 Task: Select replace all.
Action: Mouse moved to (917, 24)
Screenshot: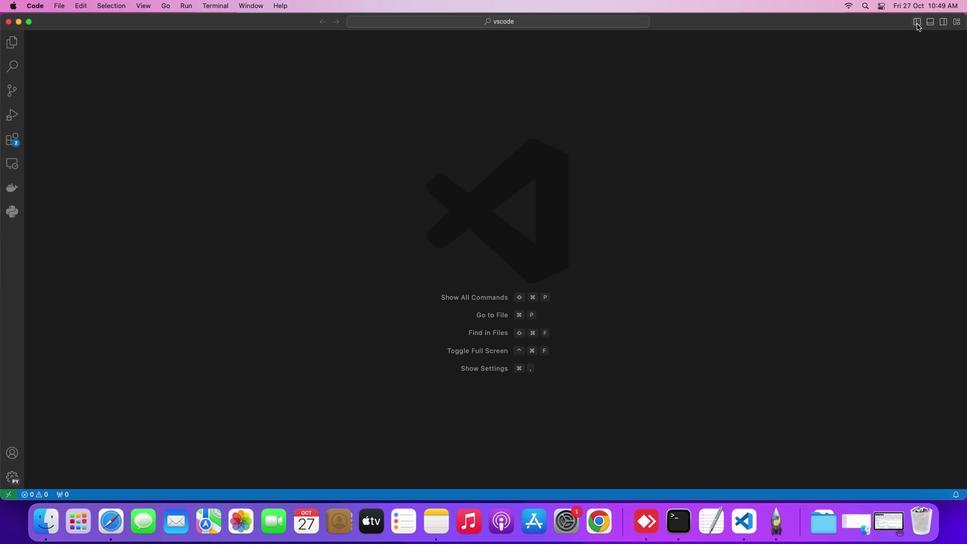 
Action: Mouse pressed left at (917, 24)
Screenshot: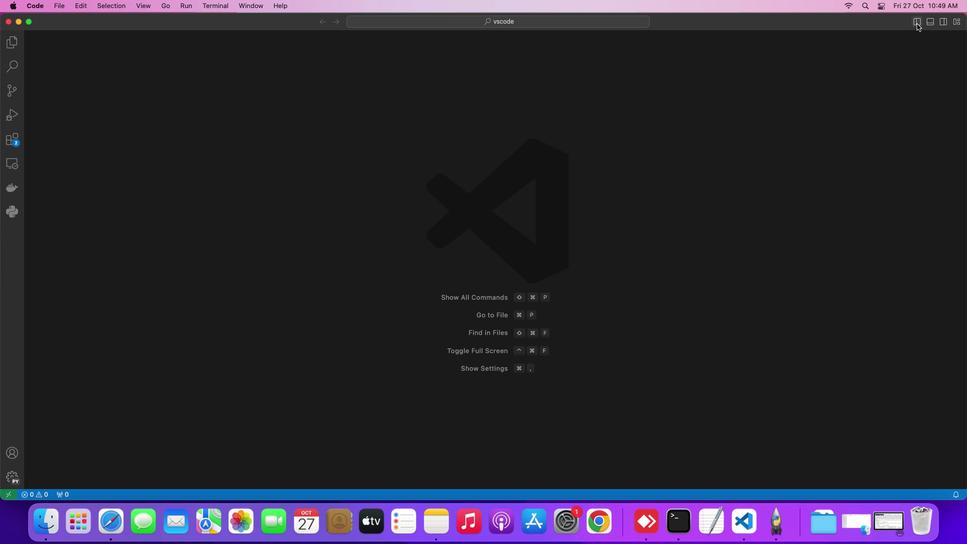 
Action: Mouse moved to (10, 68)
Screenshot: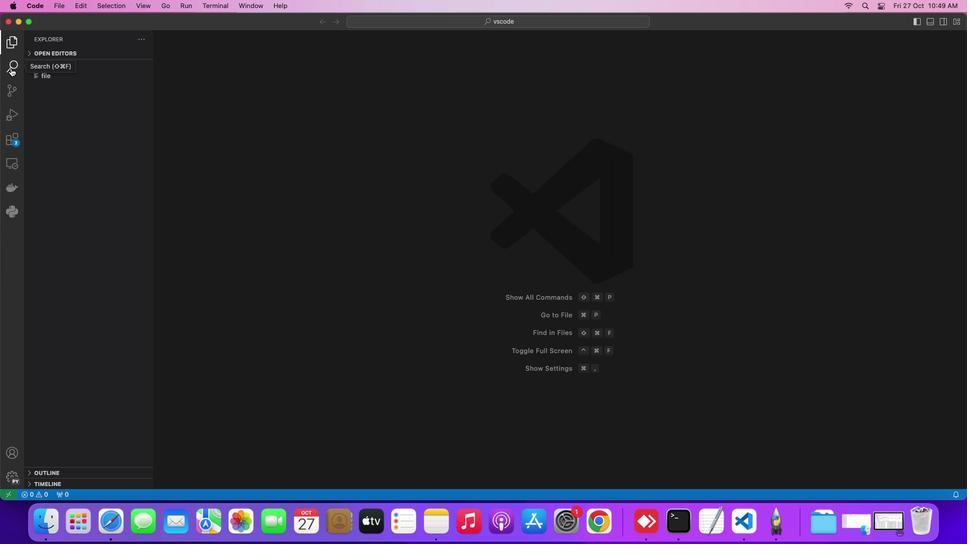 
Action: Mouse pressed left at (10, 68)
Screenshot: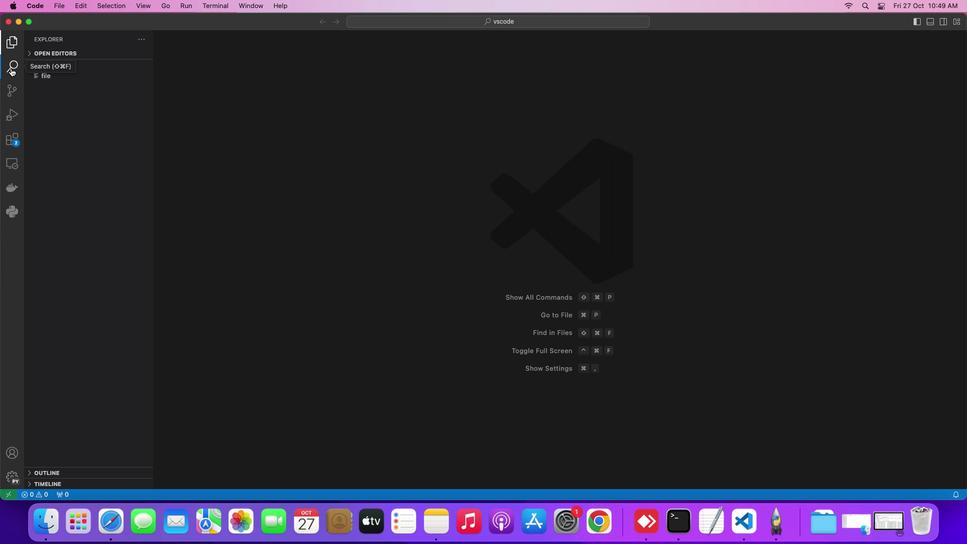 
Action: Mouse moved to (141, 73)
Screenshot: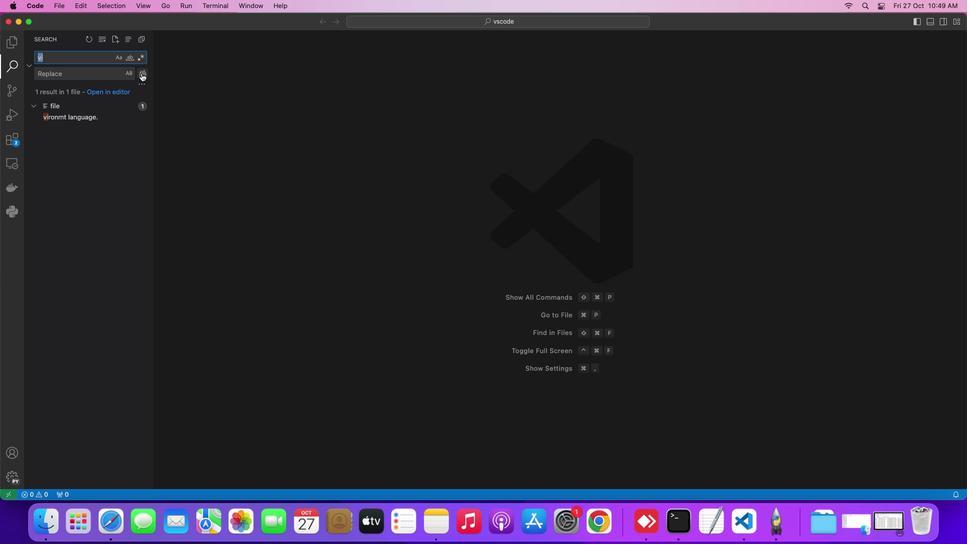 
Action: Mouse pressed left at (141, 73)
Screenshot: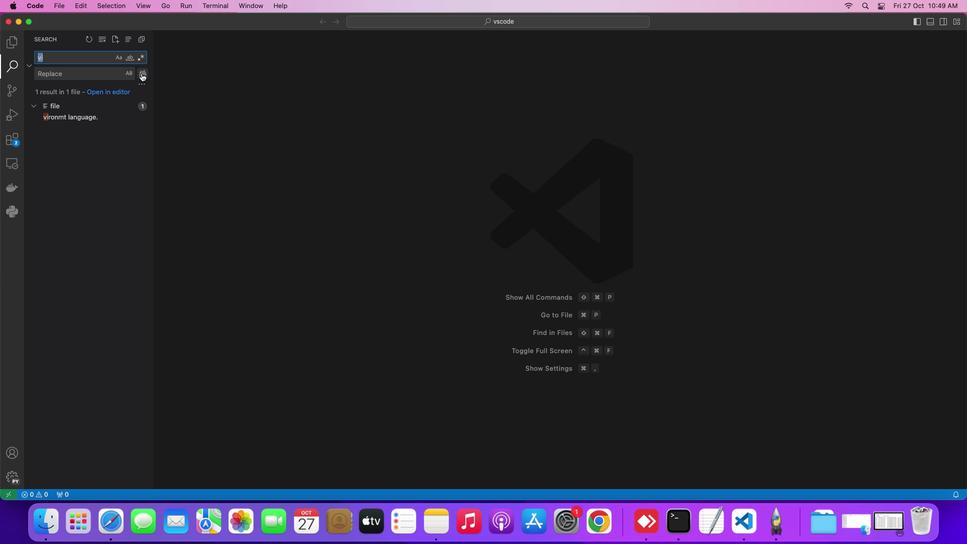 
Action: Mouse moved to (525, 290)
Screenshot: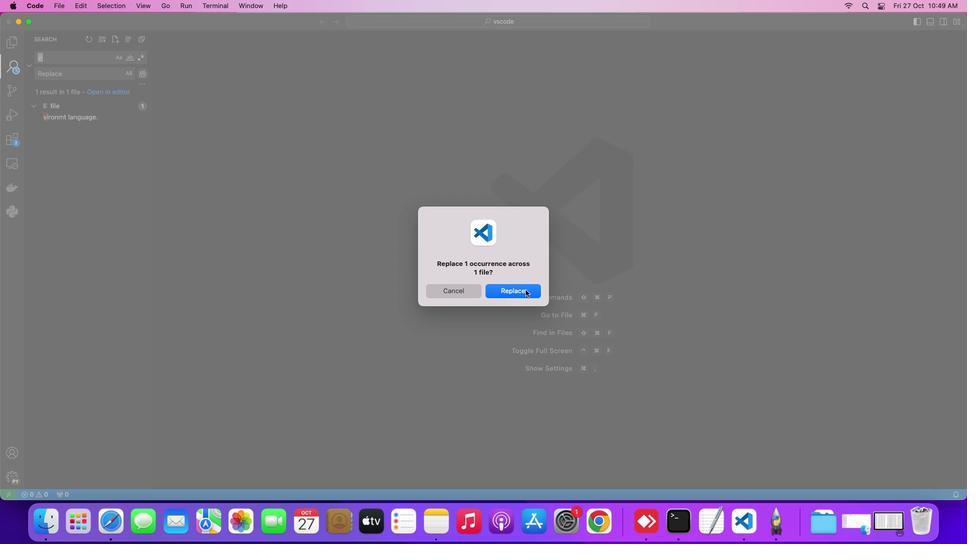 
Action: Mouse pressed left at (525, 290)
Screenshot: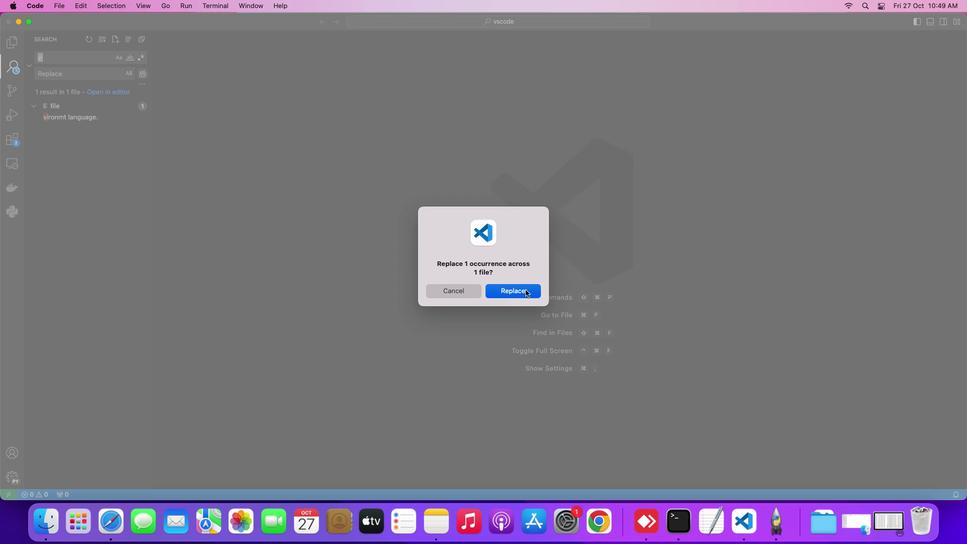 
Action: Mouse moved to (692, 194)
Screenshot: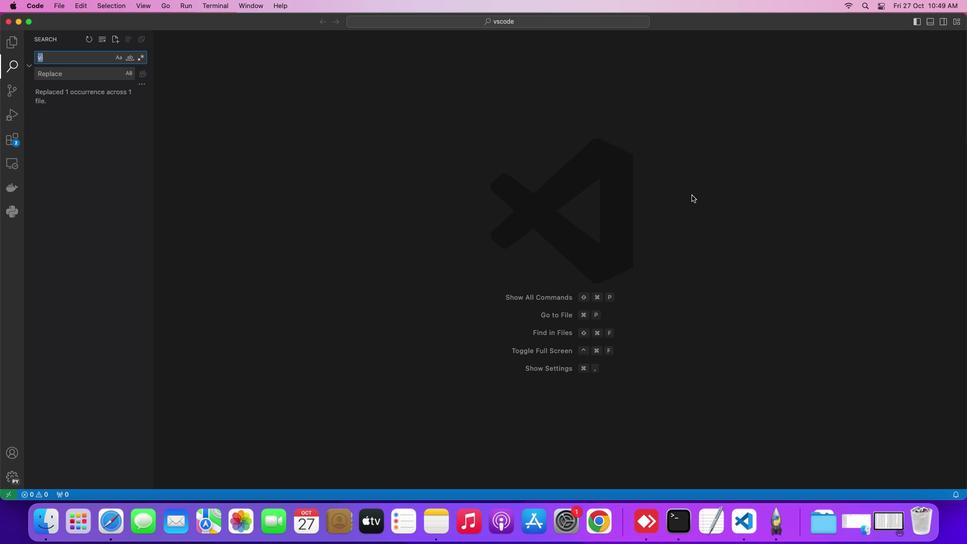 
